 Task: Delete the category "Poll" in the repository "Javascript".
Action: Mouse moved to (947, 222)
Screenshot: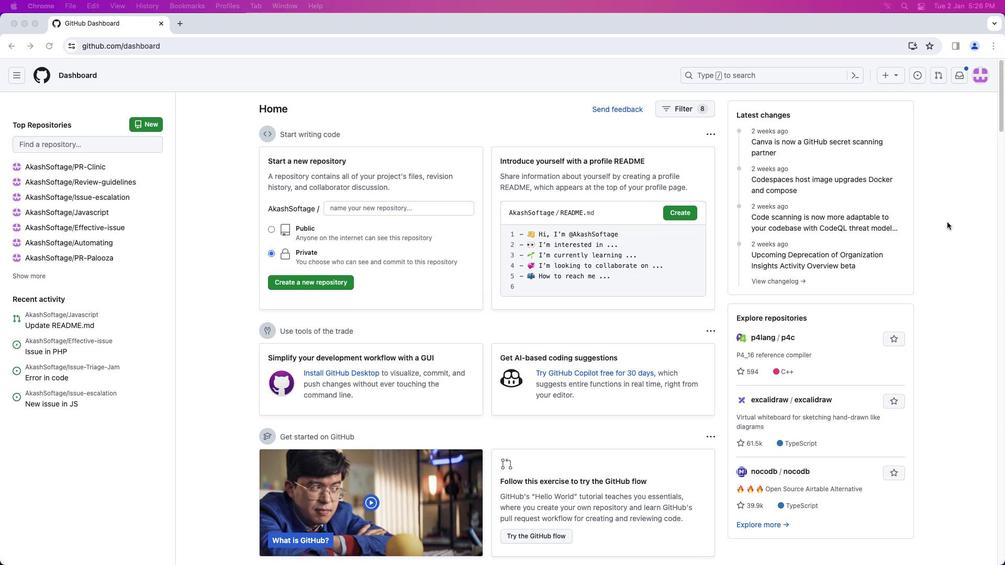 
Action: Mouse pressed left at (947, 222)
Screenshot: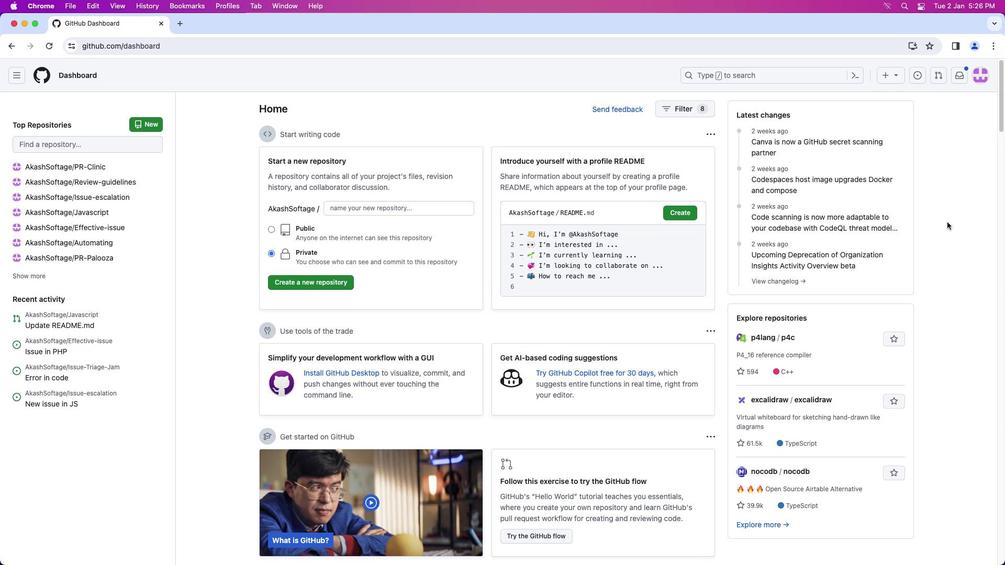 
Action: Mouse moved to (982, 78)
Screenshot: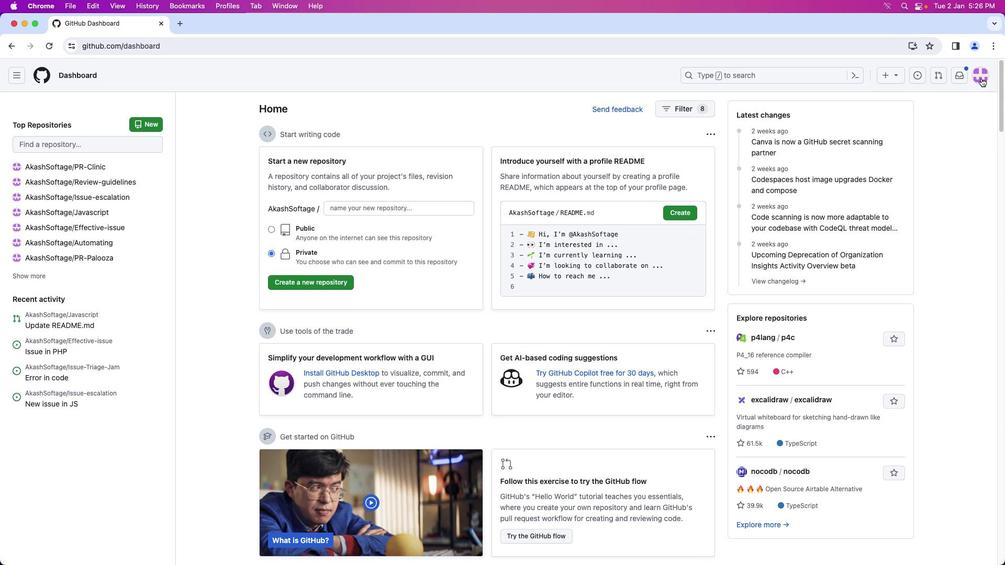 
Action: Mouse pressed left at (982, 78)
Screenshot: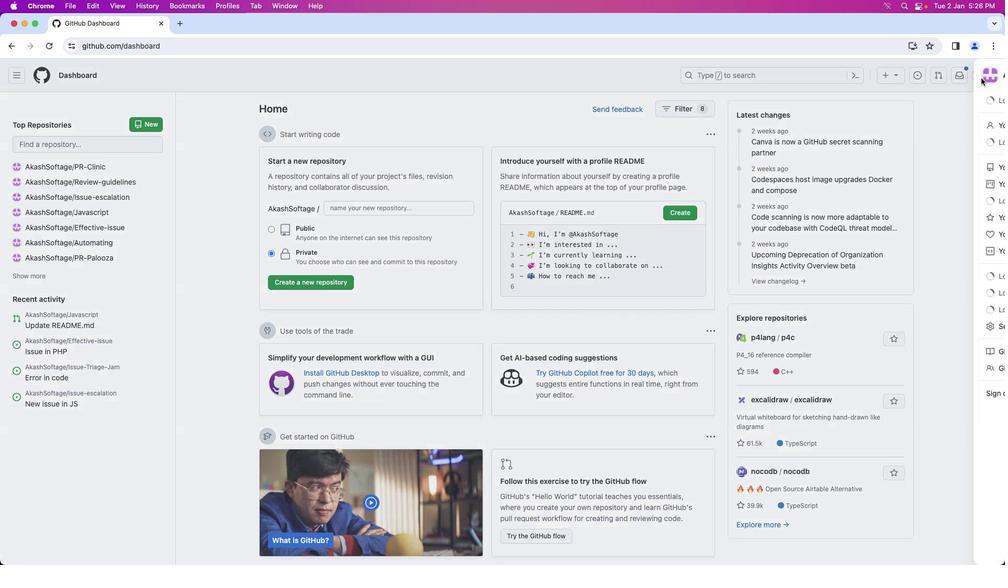 
Action: Mouse moved to (948, 165)
Screenshot: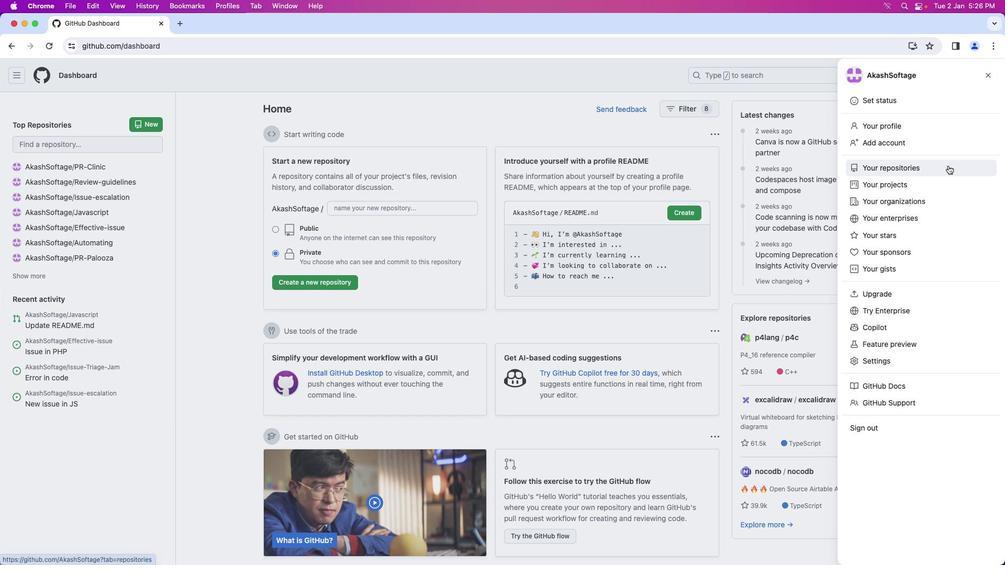 
Action: Mouse pressed left at (948, 165)
Screenshot: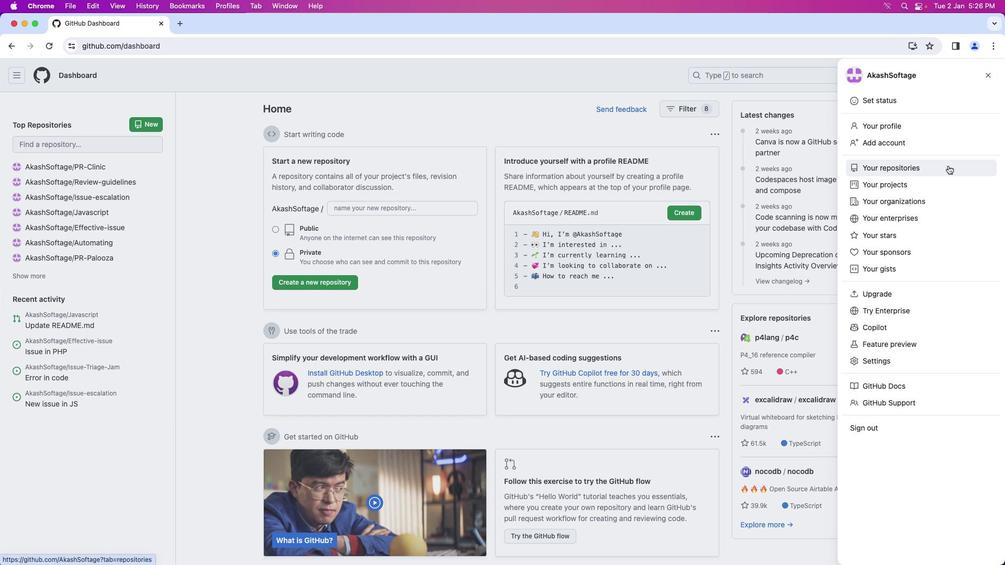 
Action: Mouse moved to (379, 175)
Screenshot: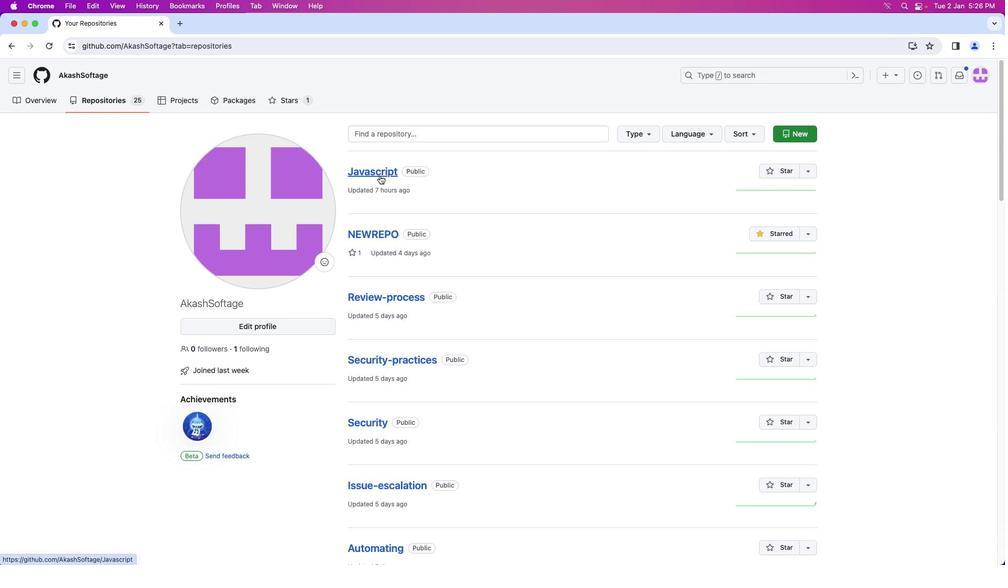 
Action: Mouse pressed left at (379, 175)
Screenshot: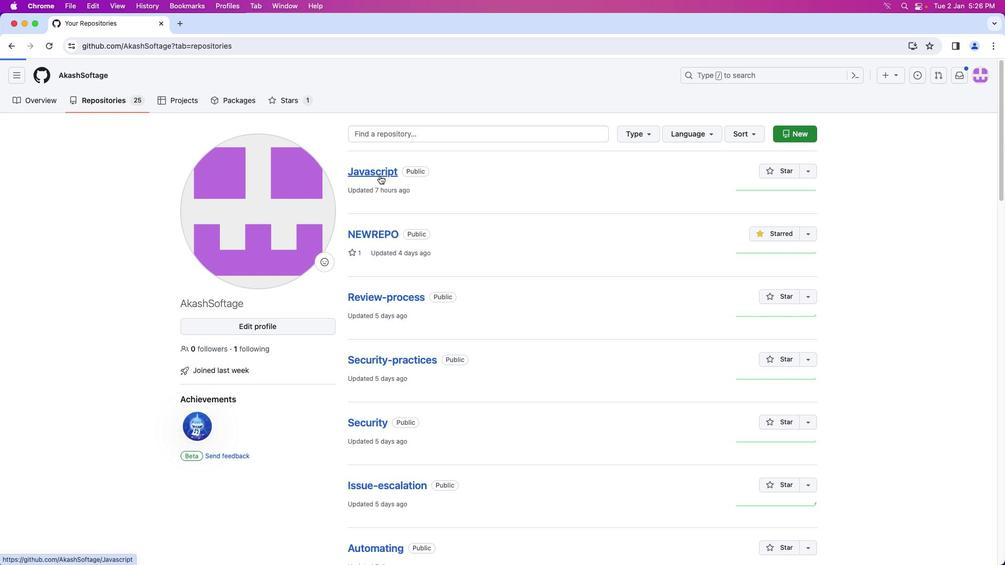 
Action: Mouse moved to (220, 101)
Screenshot: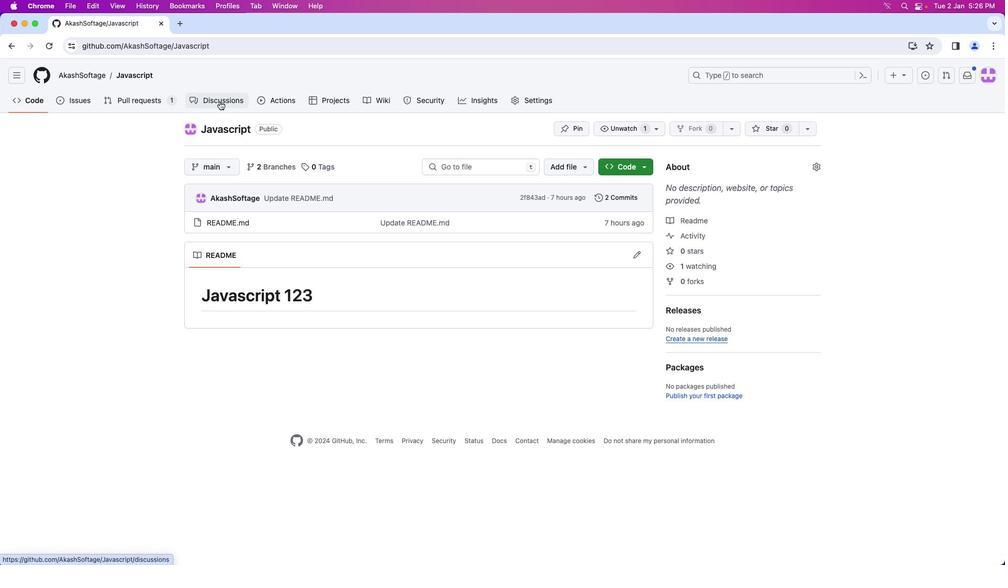 
Action: Mouse pressed left at (220, 101)
Screenshot: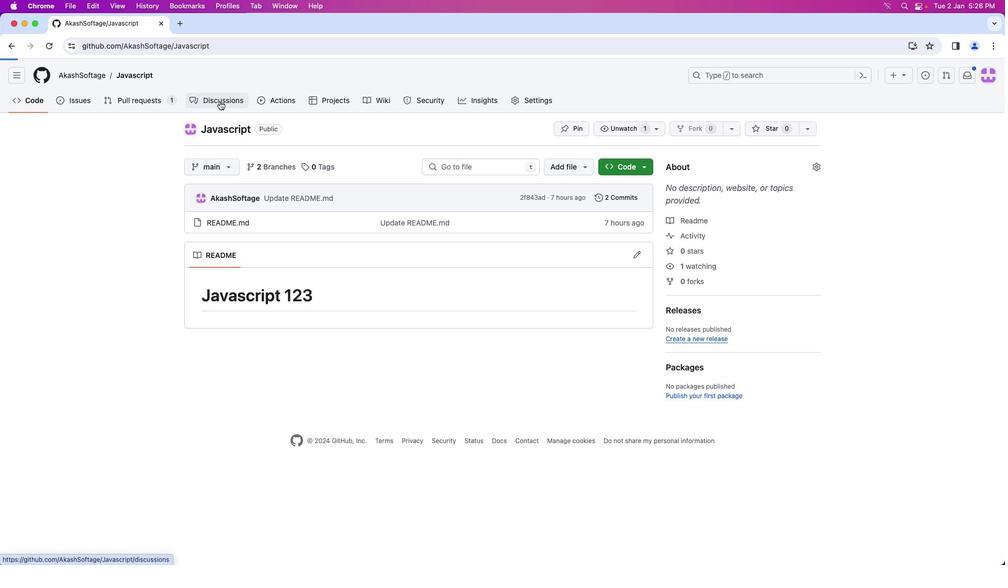 
Action: Mouse moved to (351, 257)
Screenshot: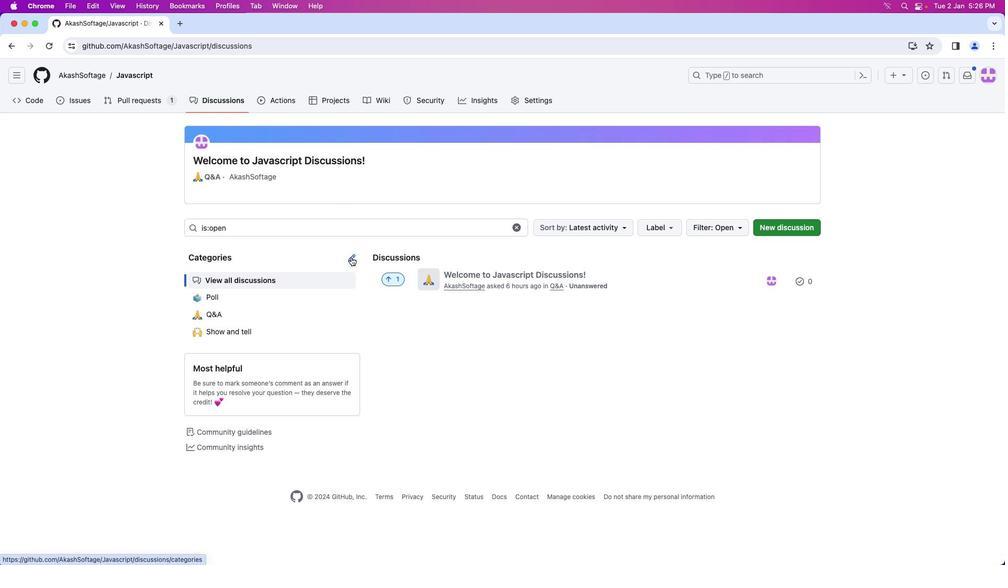 
Action: Mouse pressed left at (351, 257)
Screenshot: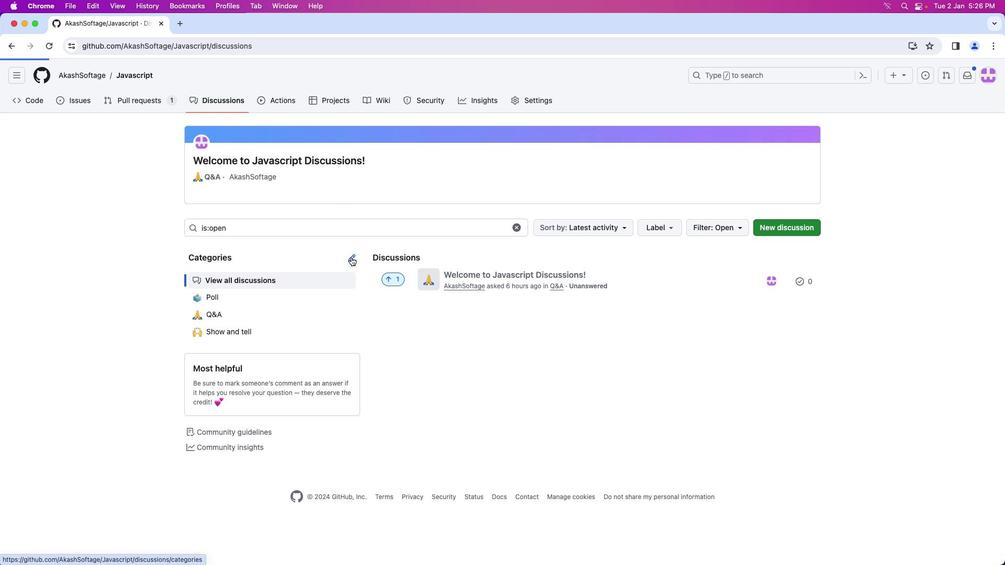
Action: Mouse moved to (810, 219)
Screenshot: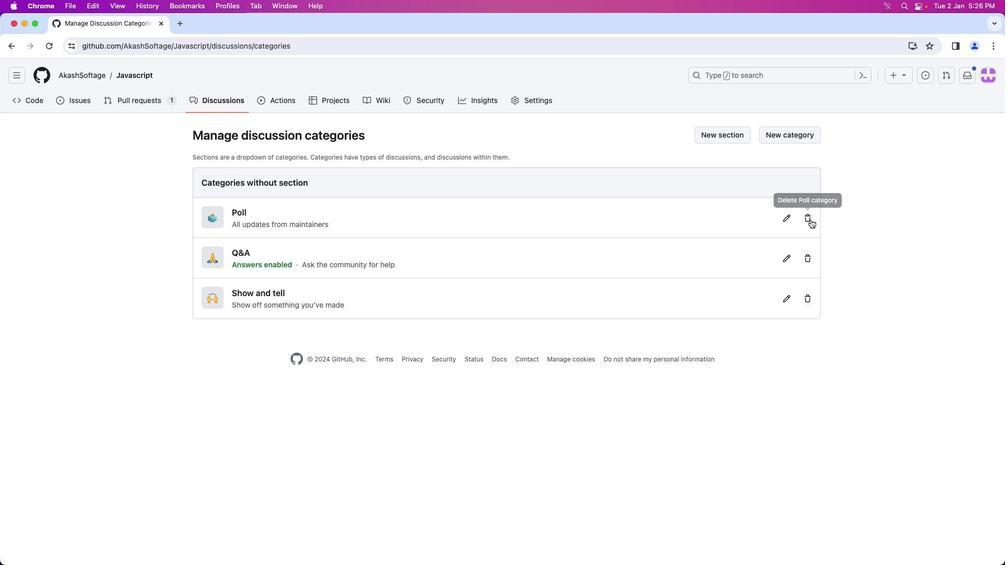 
Action: Mouse pressed left at (810, 219)
Screenshot: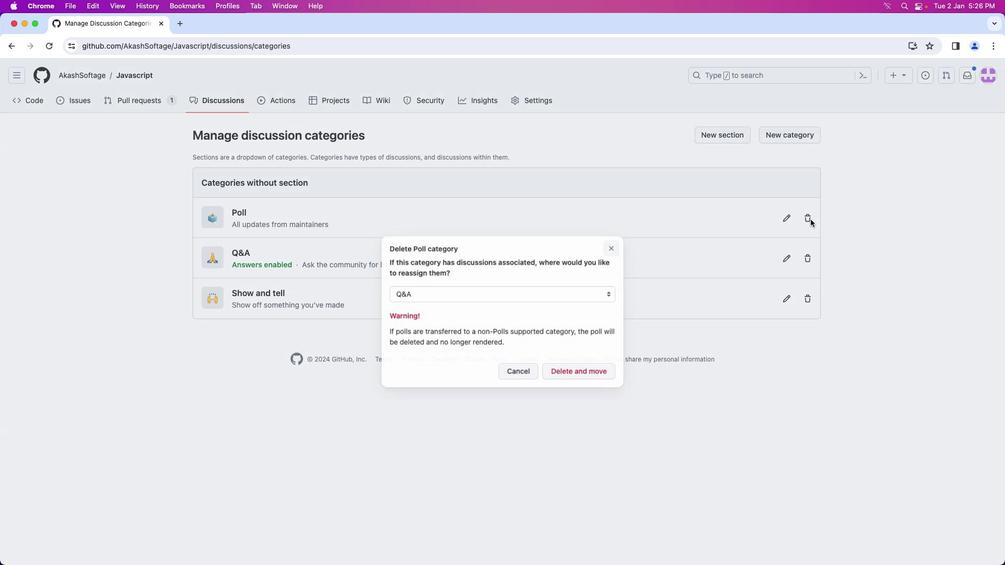 
Action: Mouse moved to (601, 370)
Screenshot: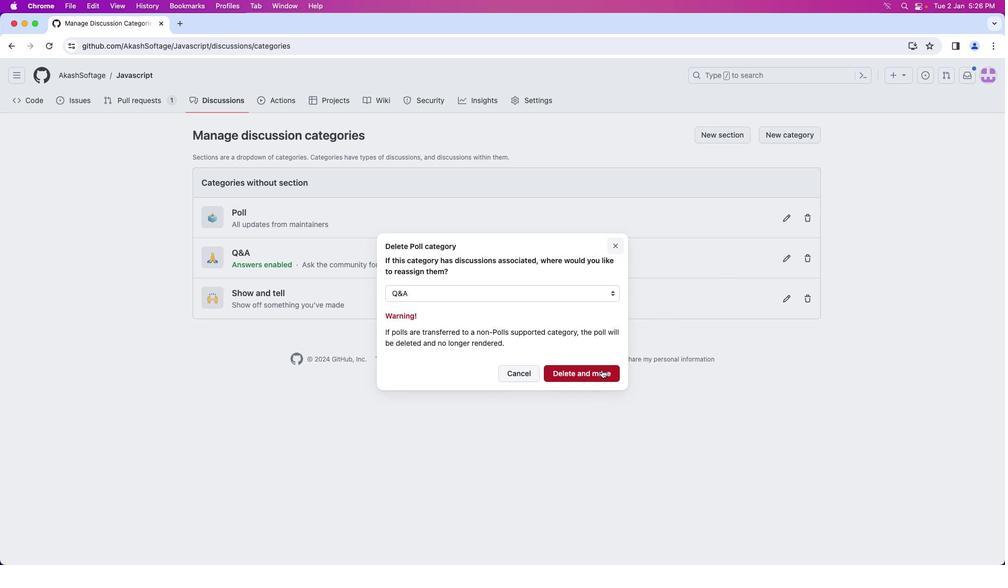 
Action: Mouse pressed left at (601, 370)
Screenshot: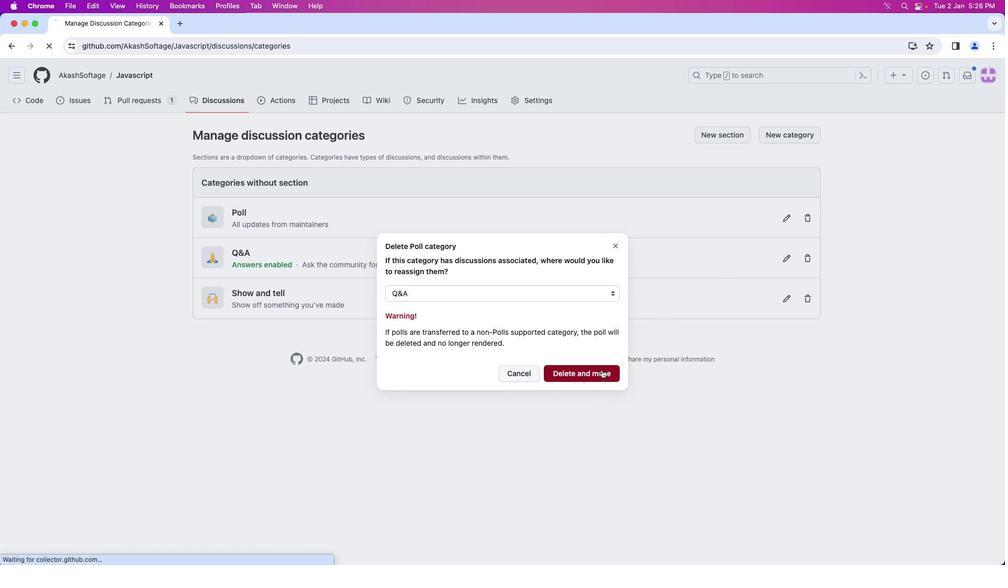 
Action: Mouse moved to (601, 386)
Screenshot: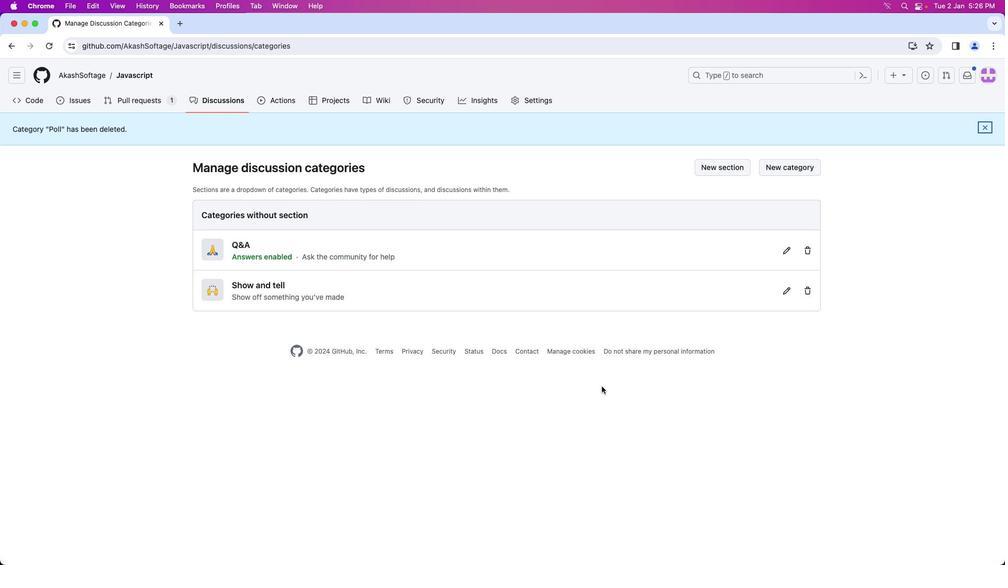 
Action: Mouse pressed left at (601, 386)
Screenshot: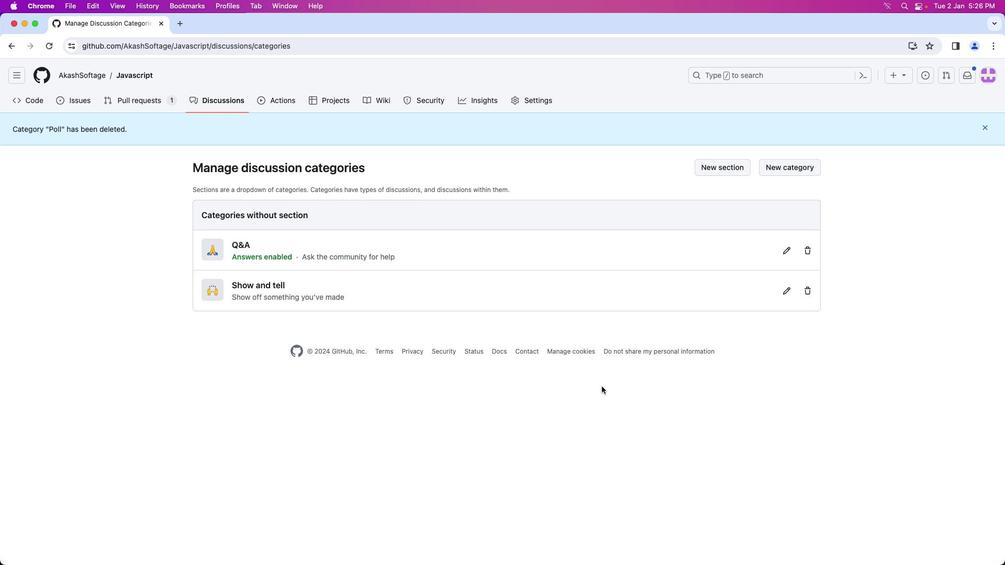 
